Task: Add Everyday Coconut Strawberry Bubble Bath to the cart.
Action: Mouse moved to (251, 132)
Screenshot: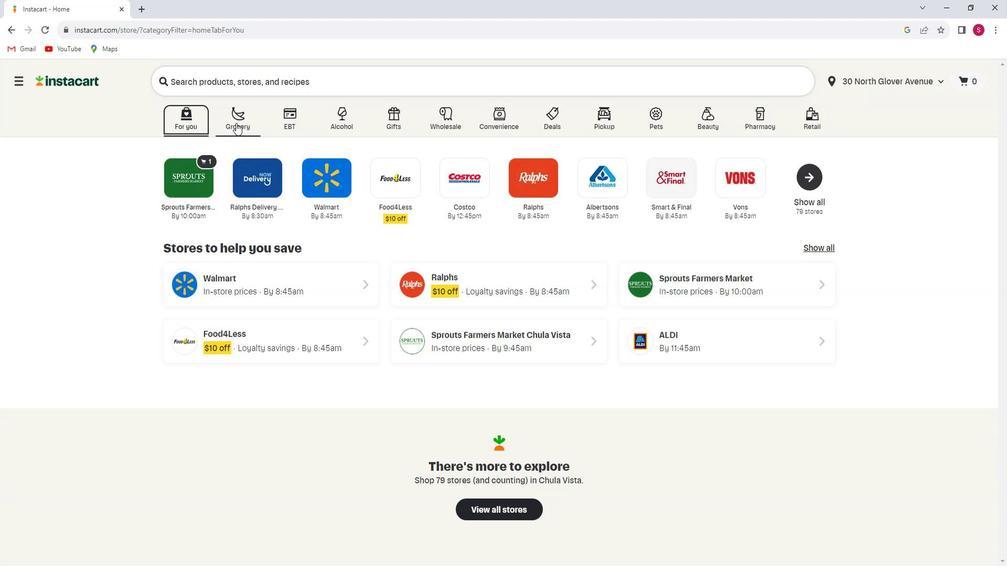 
Action: Mouse pressed left at (251, 132)
Screenshot: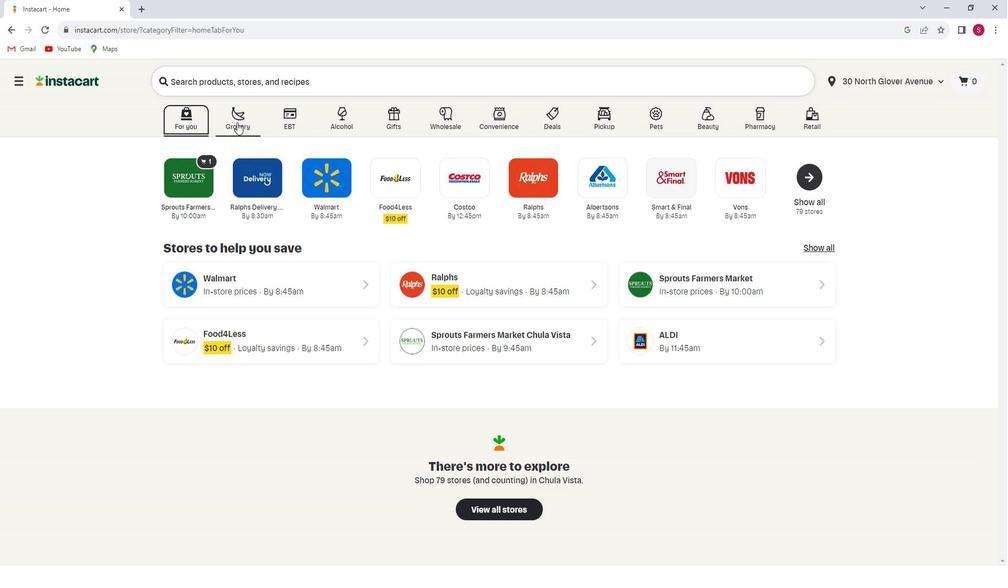 
Action: Mouse moved to (237, 312)
Screenshot: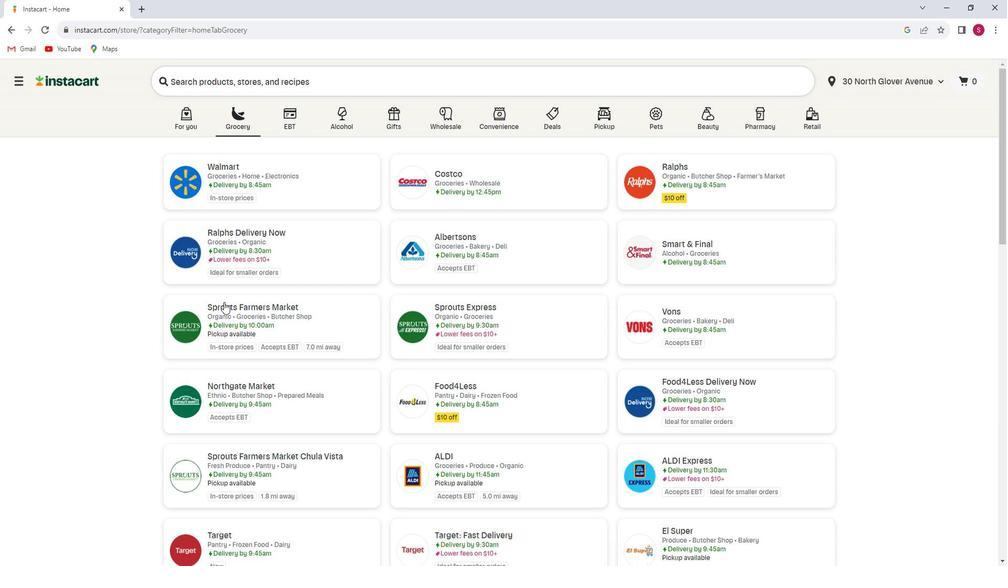
Action: Mouse pressed left at (237, 312)
Screenshot: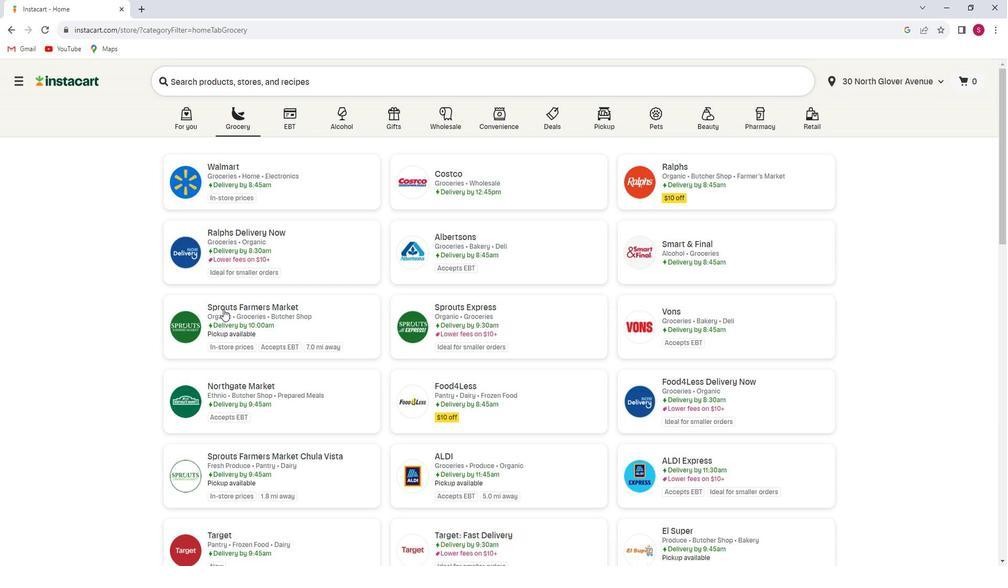 
Action: Mouse moved to (89, 328)
Screenshot: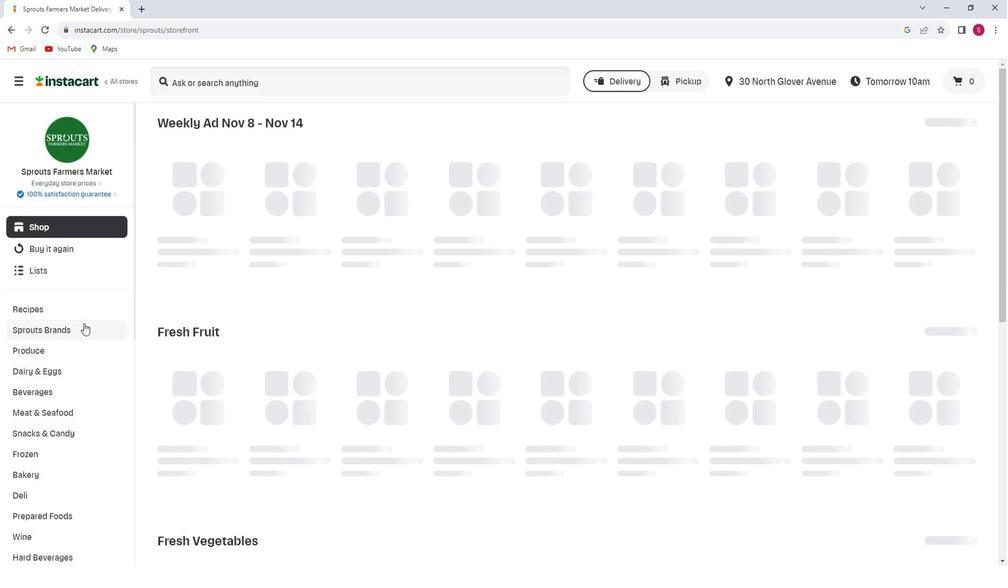 
Action: Mouse scrolled (89, 328) with delta (0, 0)
Screenshot: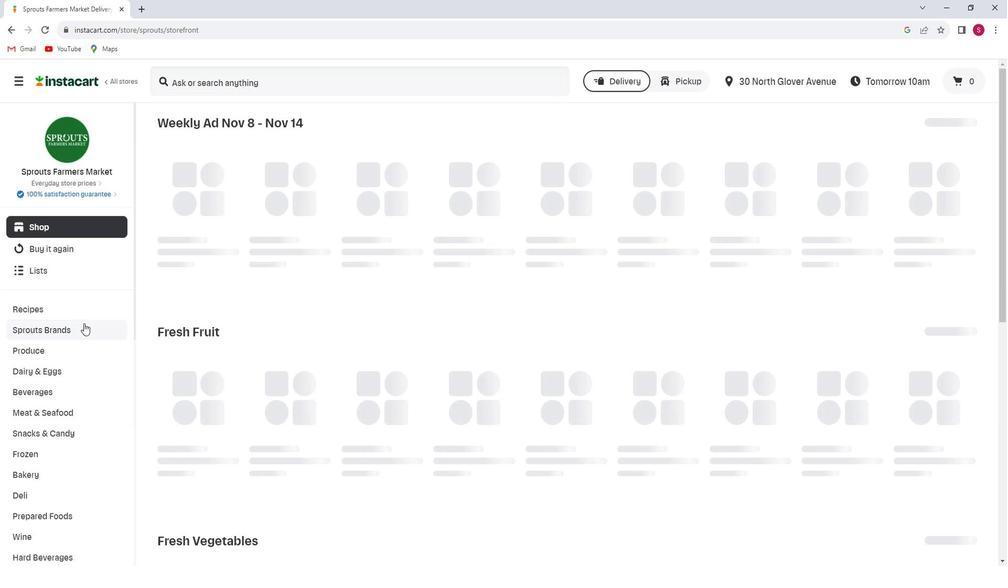 
Action: Mouse moved to (89, 328)
Screenshot: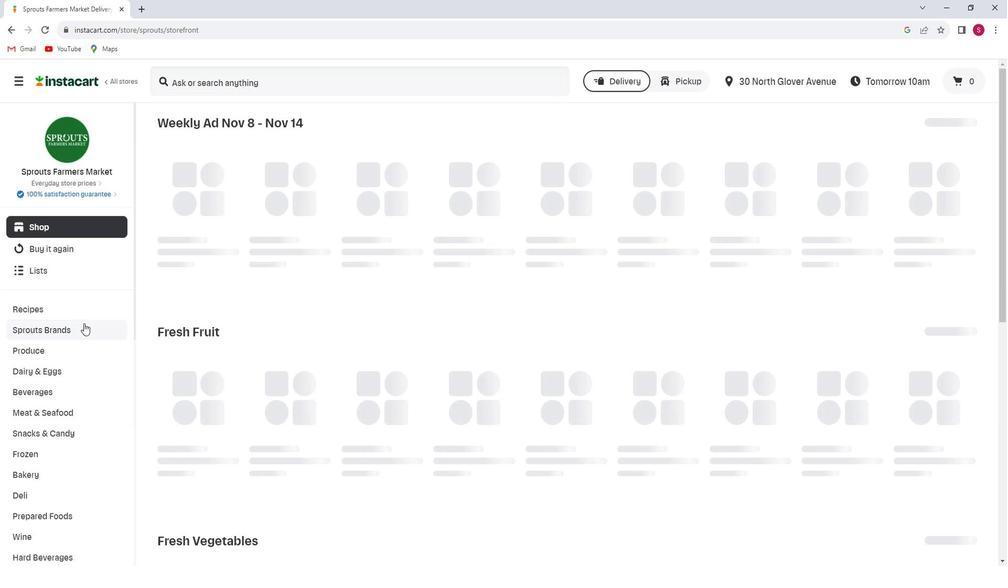 
Action: Mouse scrolled (89, 328) with delta (0, 0)
Screenshot: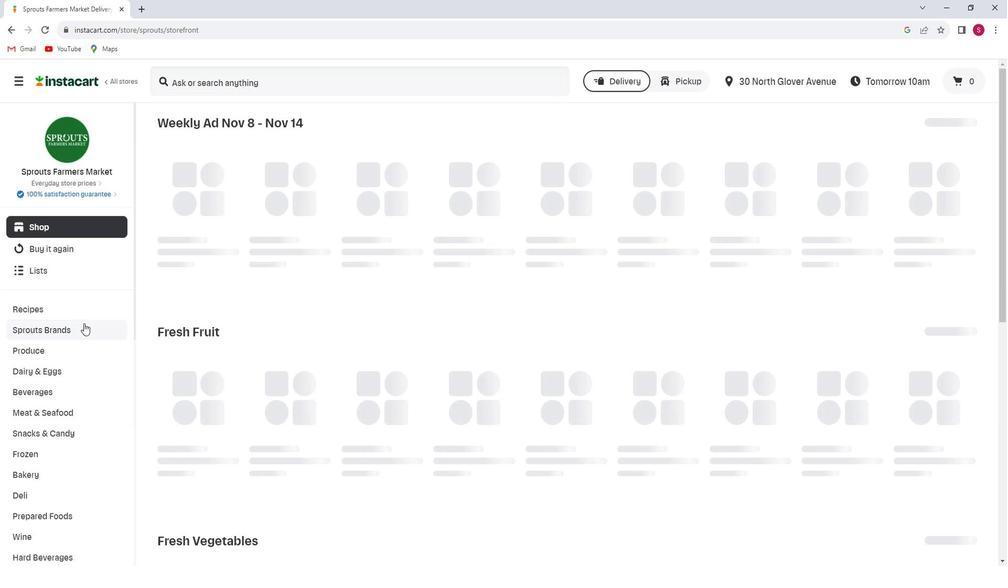 
Action: Mouse scrolled (89, 328) with delta (0, 0)
Screenshot: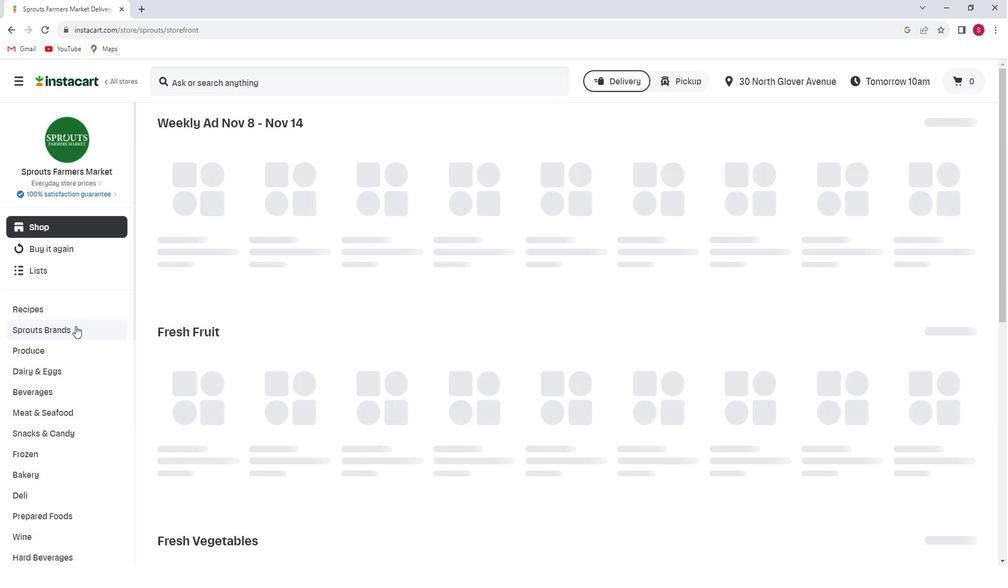 
Action: Mouse scrolled (89, 328) with delta (0, 0)
Screenshot: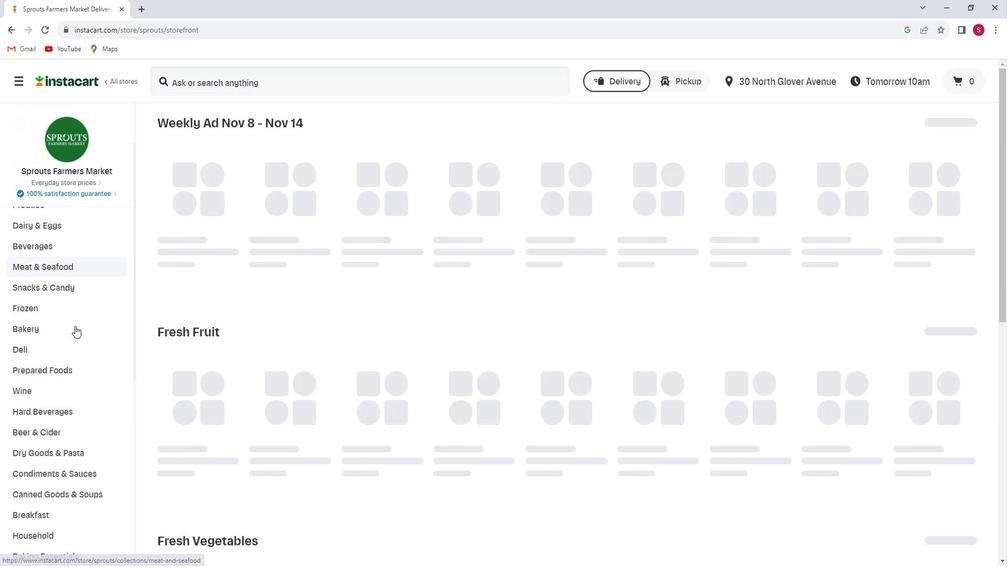 
Action: Mouse scrolled (89, 328) with delta (0, 0)
Screenshot: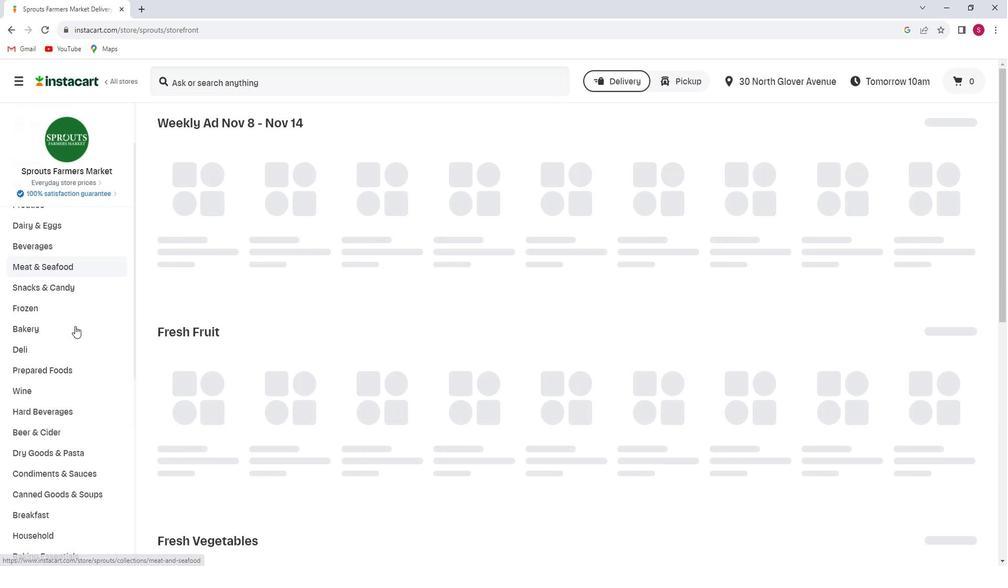 
Action: Mouse scrolled (89, 328) with delta (0, 0)
Screenshot: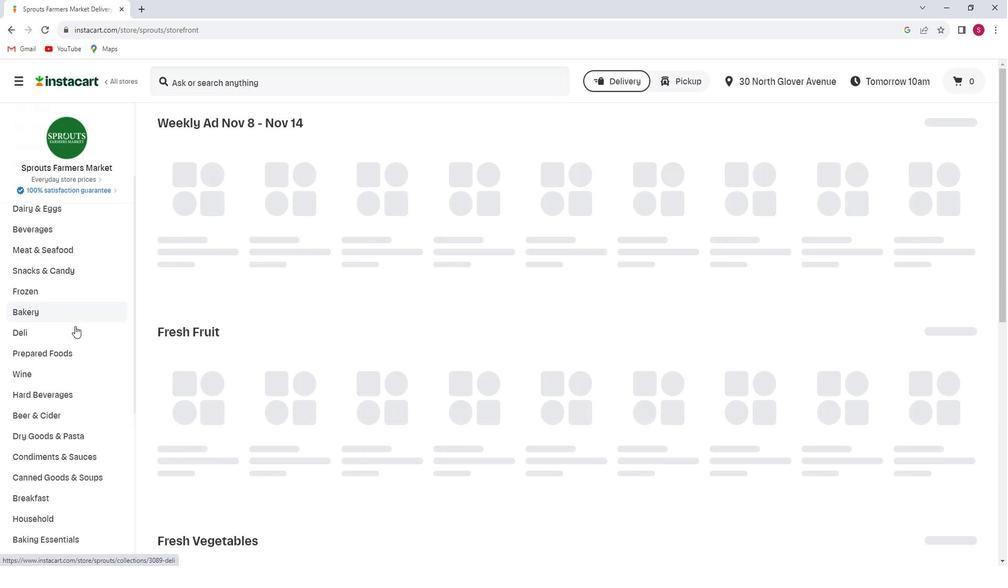 
Action: Mouse scrolled (89, 328) with delta (0, 0)
Screenshot: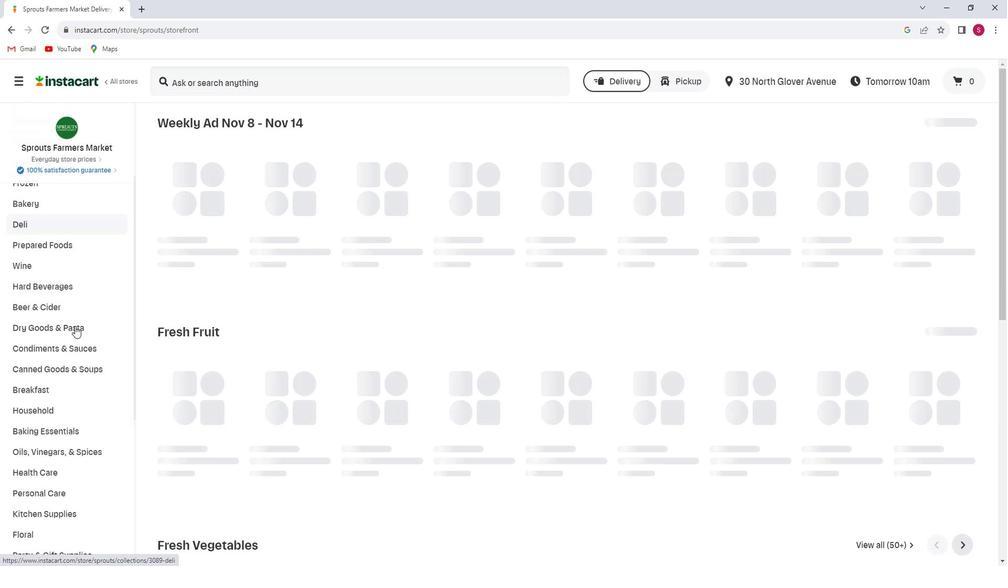 
Action: Mouse scrolled (89, 328) with delta (0, 0)
Screenshot: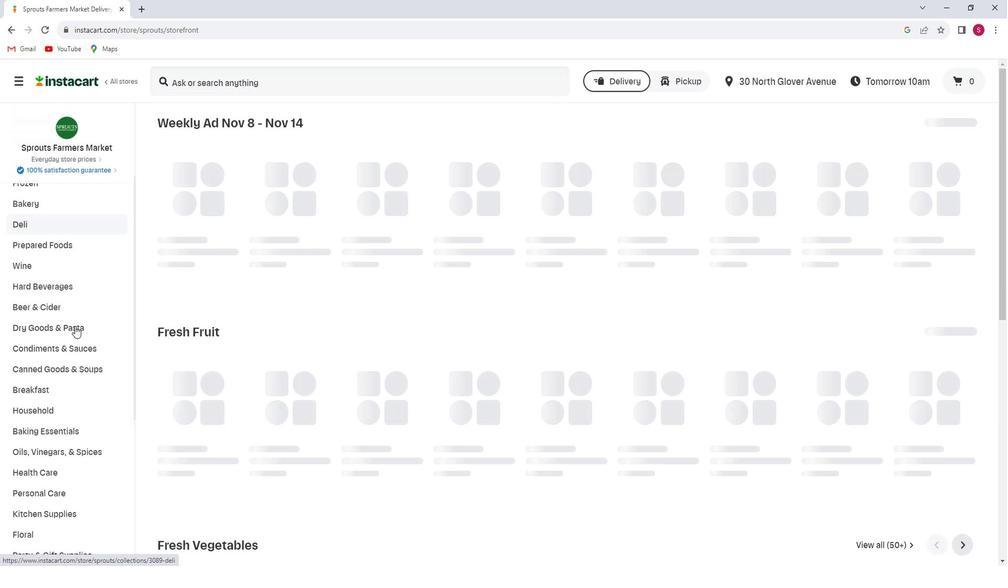 
Action: Mouse moved to (85, 335)
Screenshot: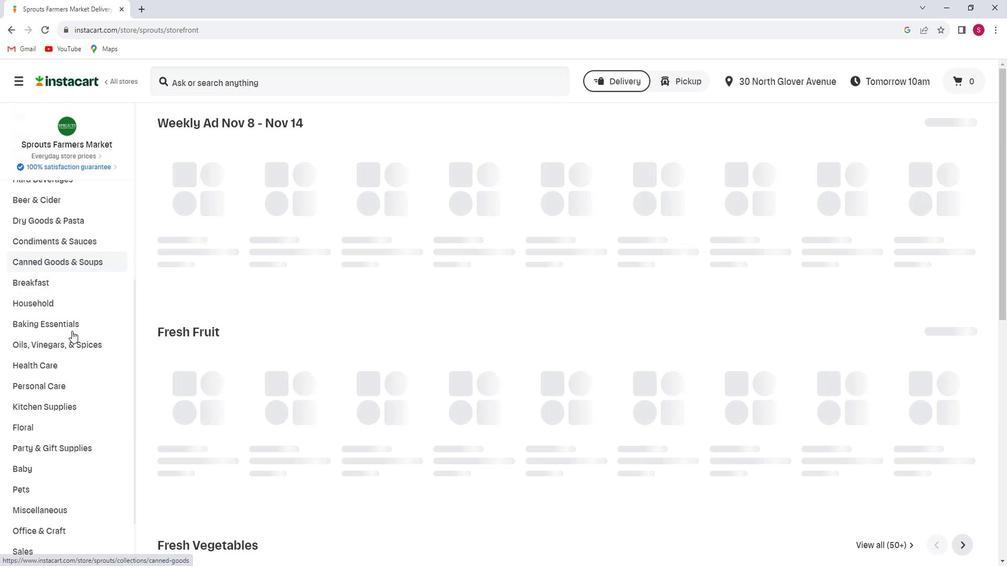 
Action: Mouse scrolled (85, 335) with delta (0, 0)
Screenshot: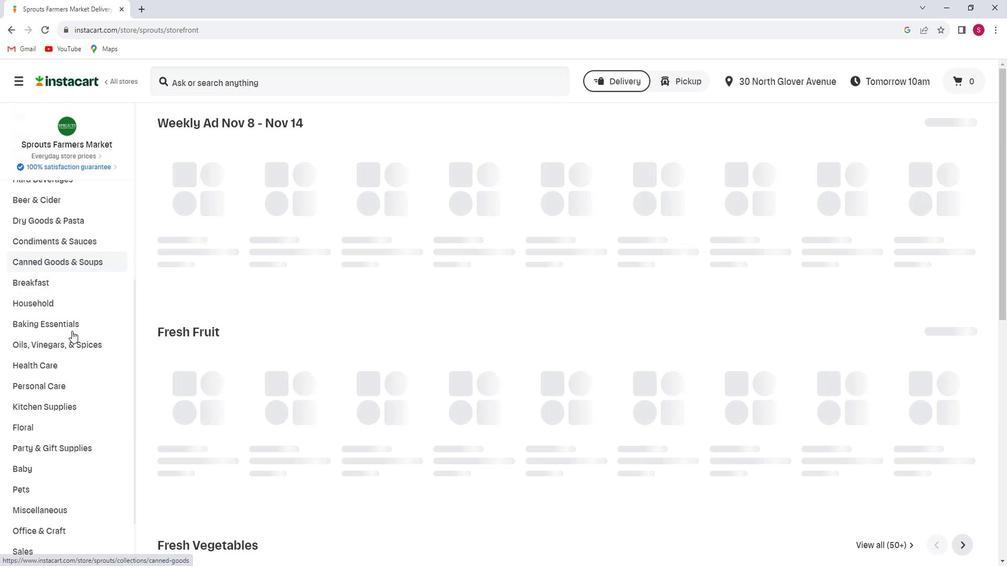 
Action: Mouse moved to (85, 338)
Screenshot: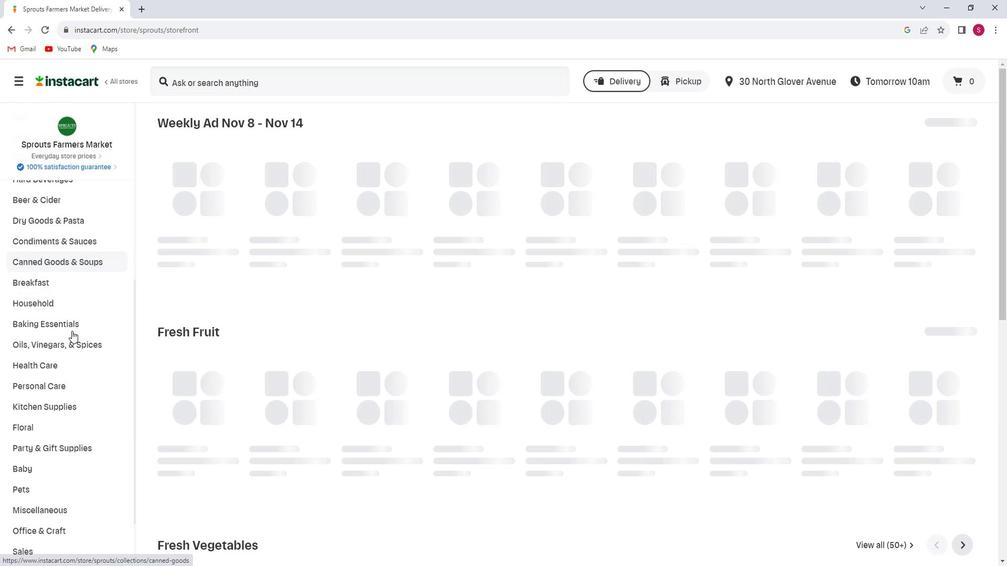 
Action: Mouse scrolled (85, 337) with delta (0, 0)
Screenshot: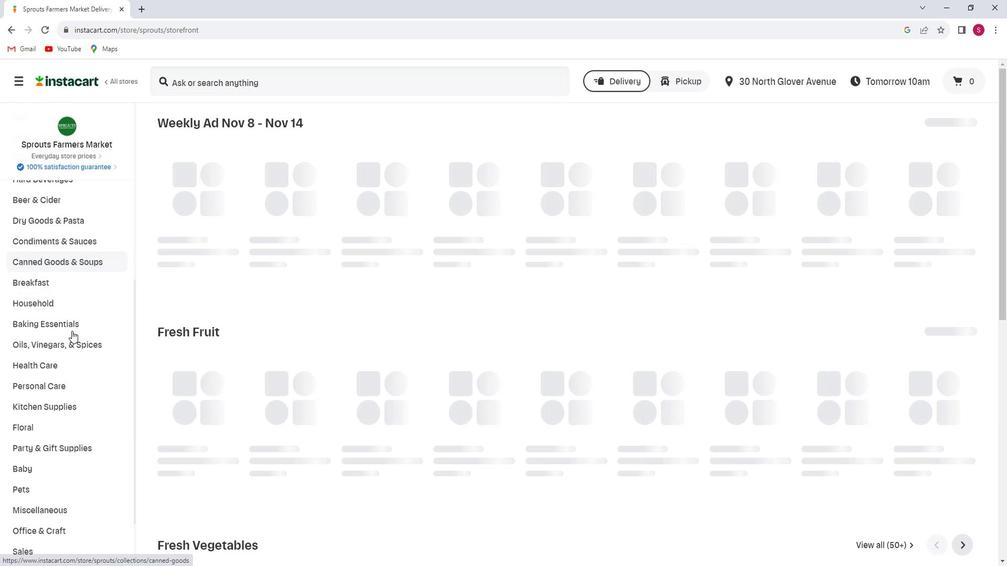 
Action: Mouse moved to (58, 402)
Screenshot: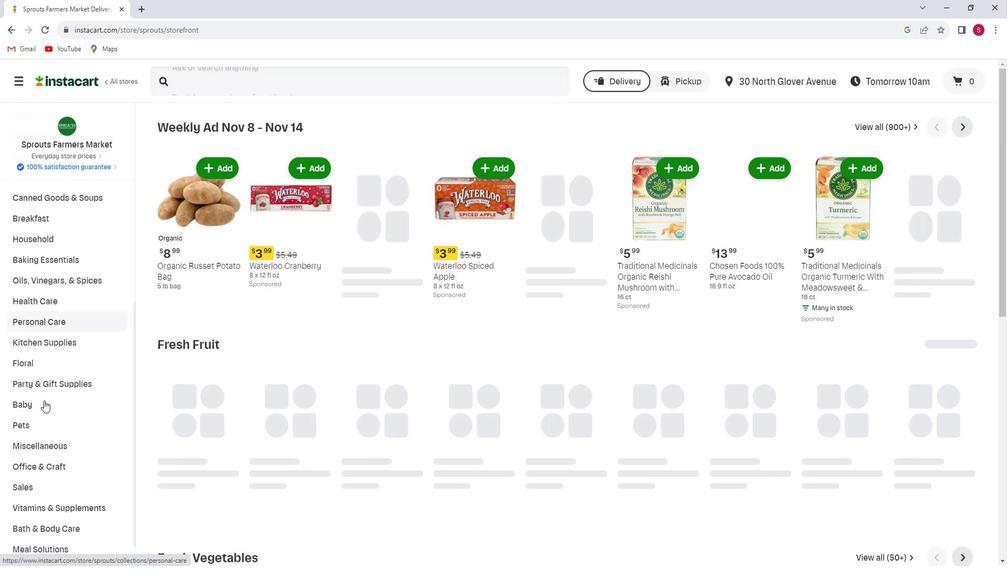 
Action: Mouse pressed left at (58, 402)
Screenshot: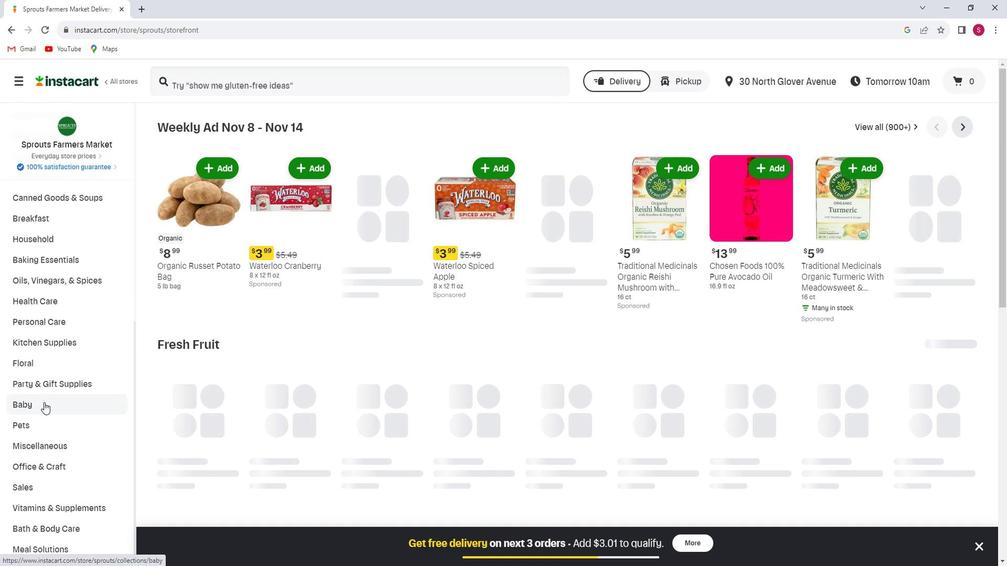 
Action: Mouse moved to (61, 440)
Screenshot: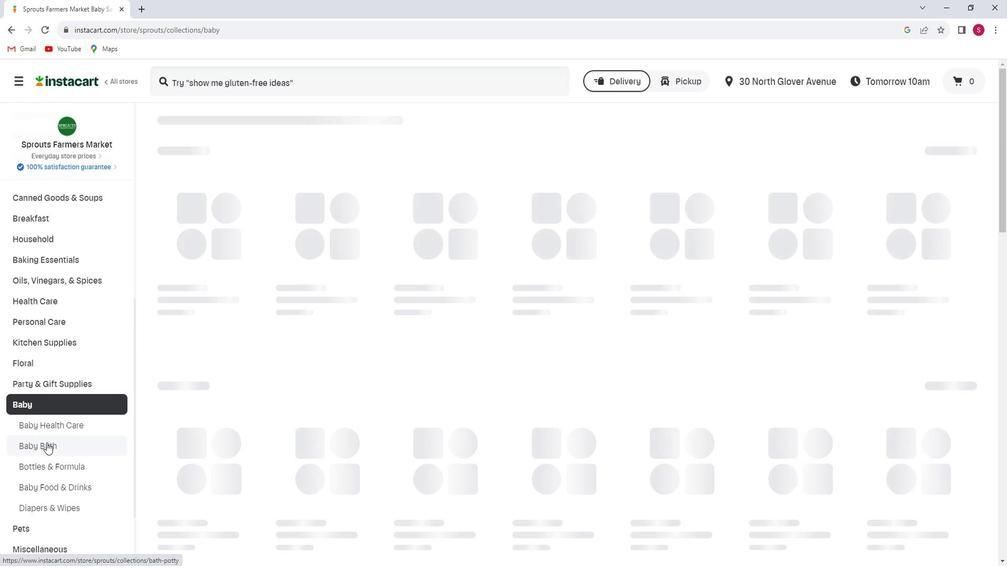 
Action: Mouse pressed left at (61, 440)
Screenshot: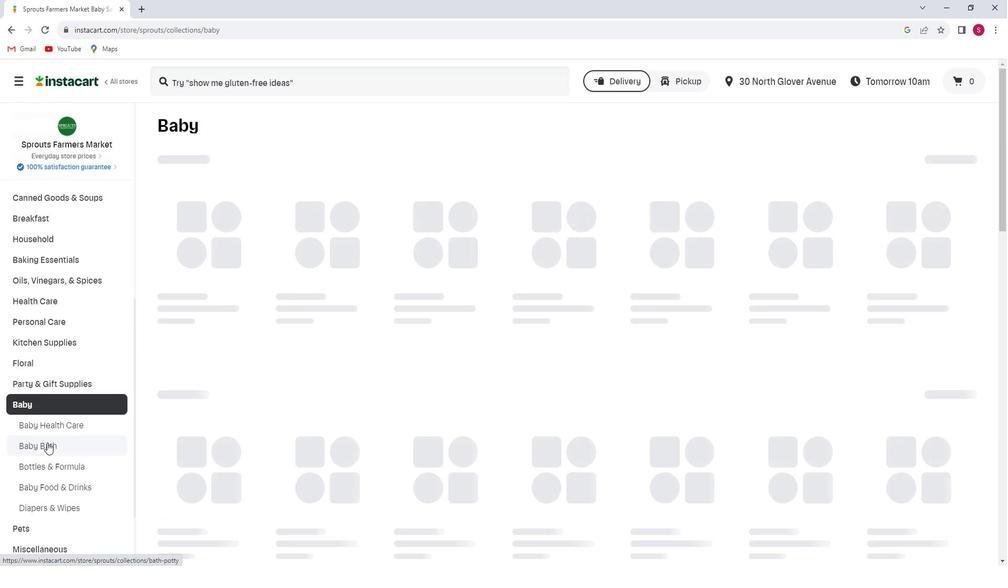 
Action: Mouse moved to (284, 93)
Screenshot: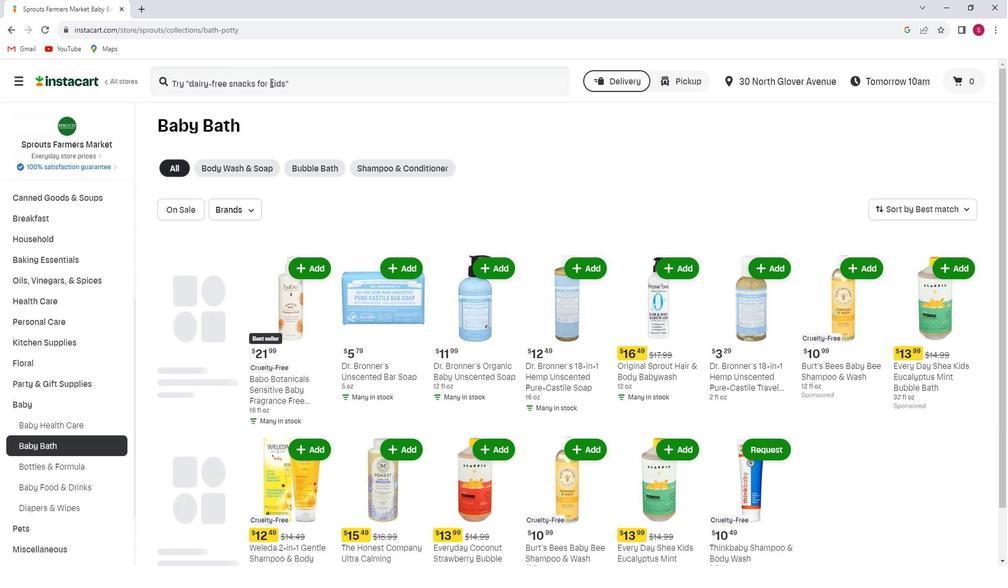 
Action: Mouse pressed left at (284, 93)
Screenshot: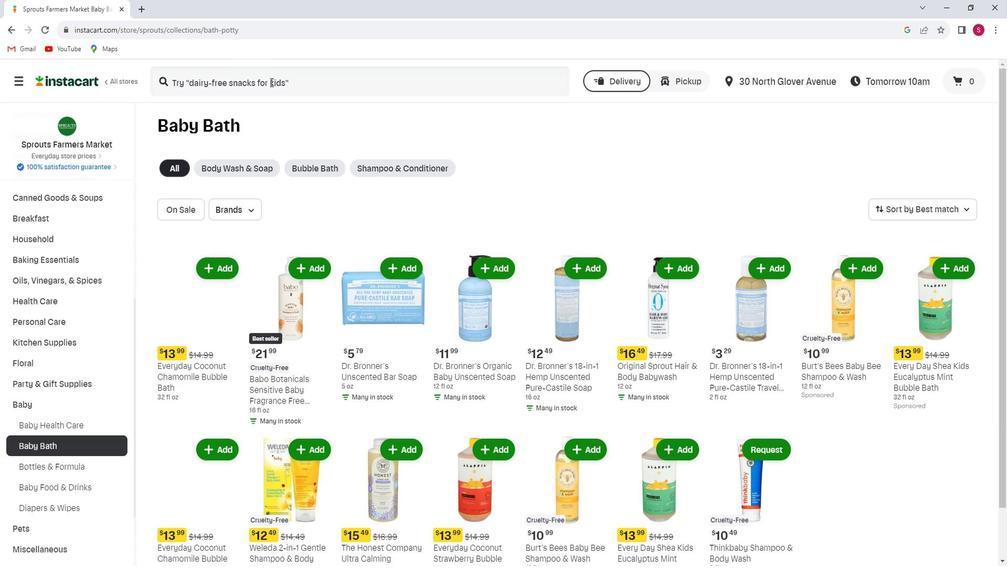 
Action: Key pressed <Key.shift>Everyday<Key.space><Key.shift>Coconut<Key.space><Key.shift>Strawberry<Key.space><Key.shift>Bubble<Key.space><Key.shift>bath<Key.enter>
Screenshot: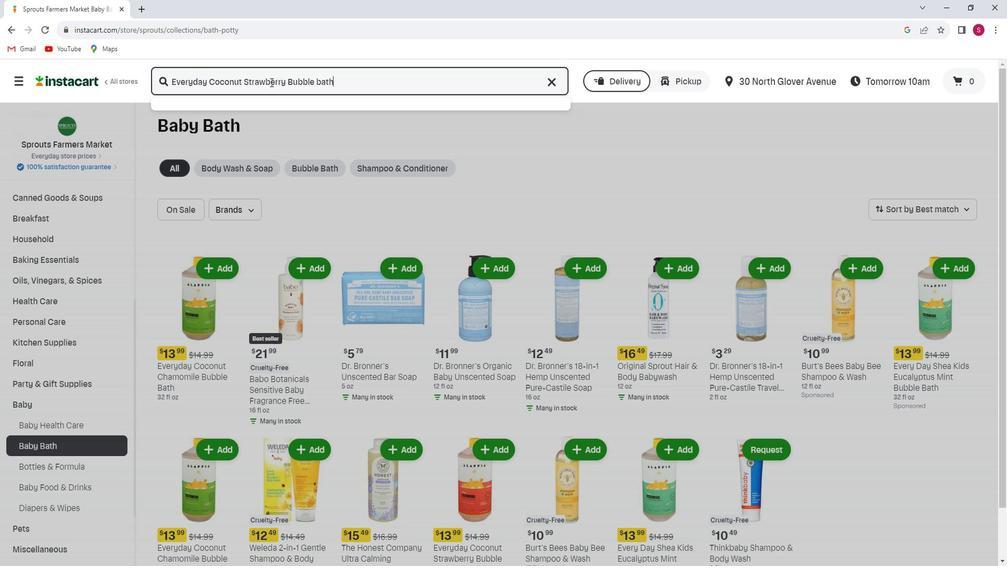 
Action: Mouse moved to (620, 197)
Screenshot: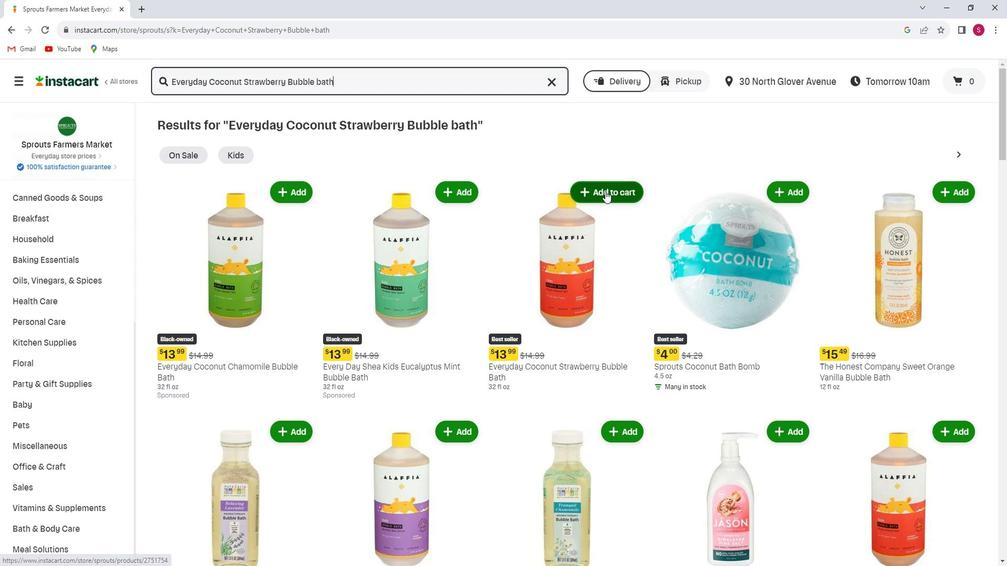 
Action: Mouse pressed left at (620, 197)
Screenshot: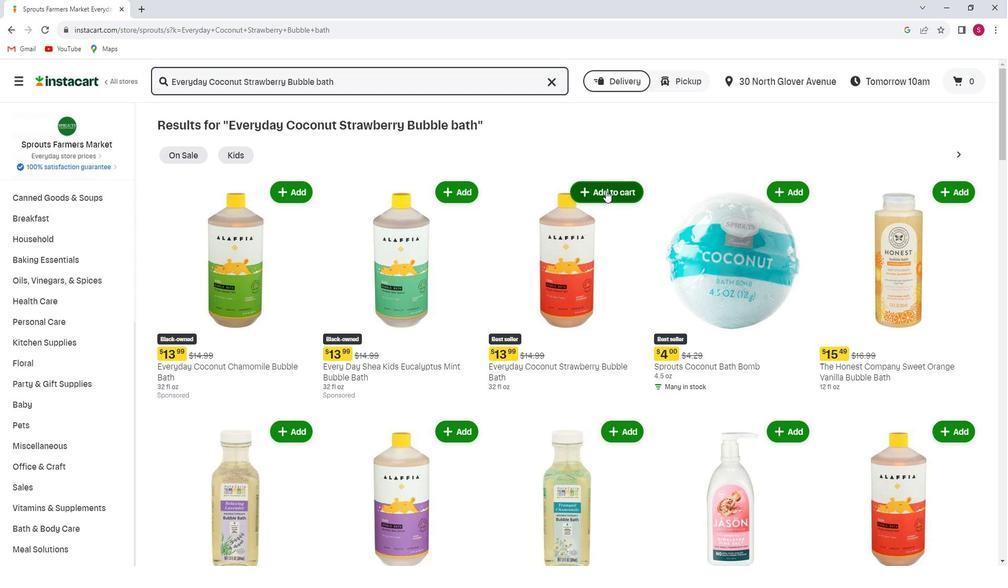 
Action: Mouse moved to (588, 279)
Screenshot: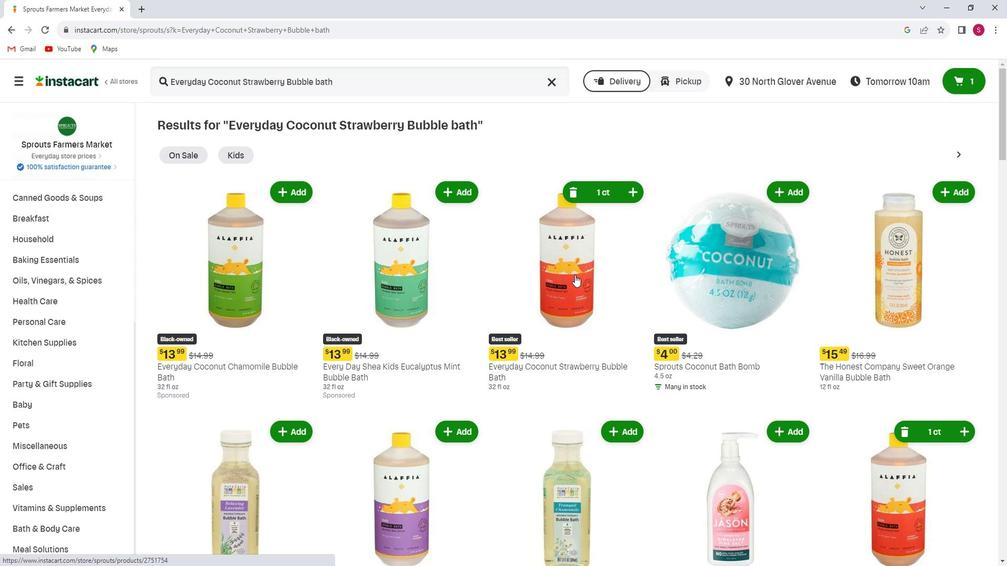 
